 Task: Create a due date automation trigger when advanced on, on the wednesday of the week a card is due add content with a name containing resume at 11:00 AM.
Action: Mouse moved to (843, 259)
Screenshot: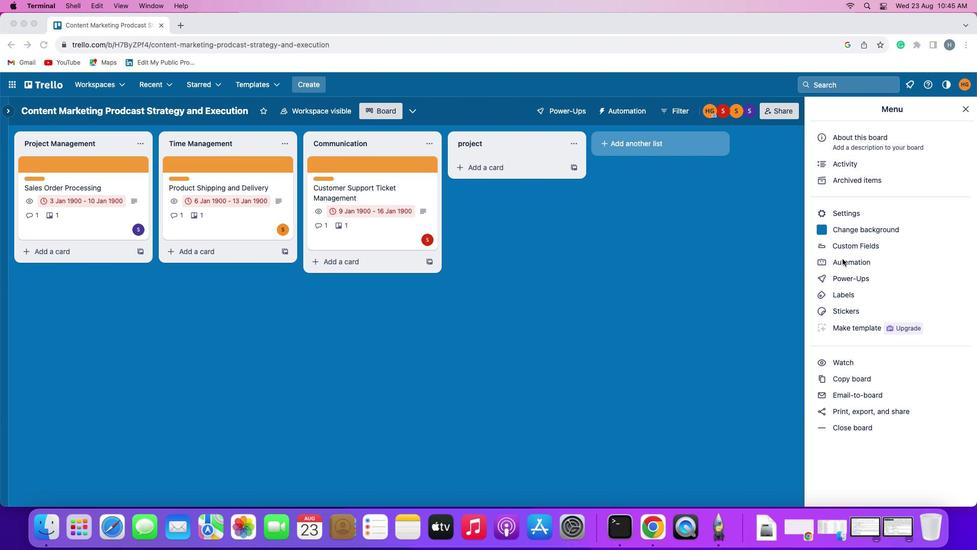
Action: Mouse pressed left at (843, 259)
Screenshot: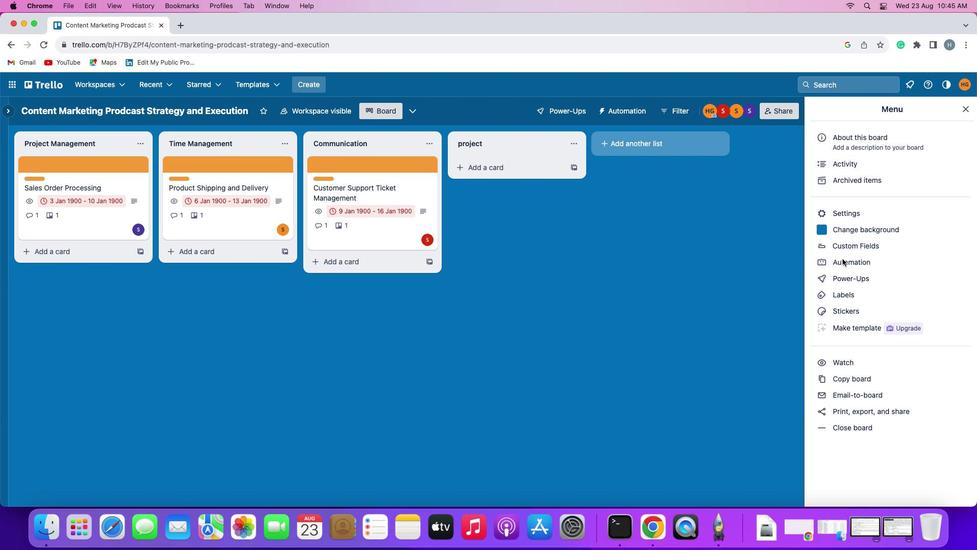 
Action: Mouse pressed left at (843, 259)
Screenshot: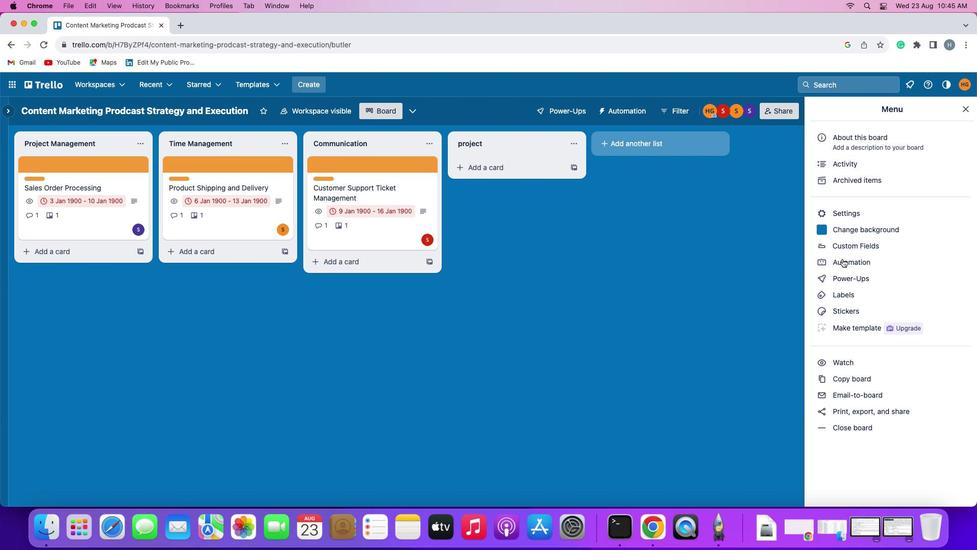 
Action: Mouse moved to (77, 235)
Screenshot: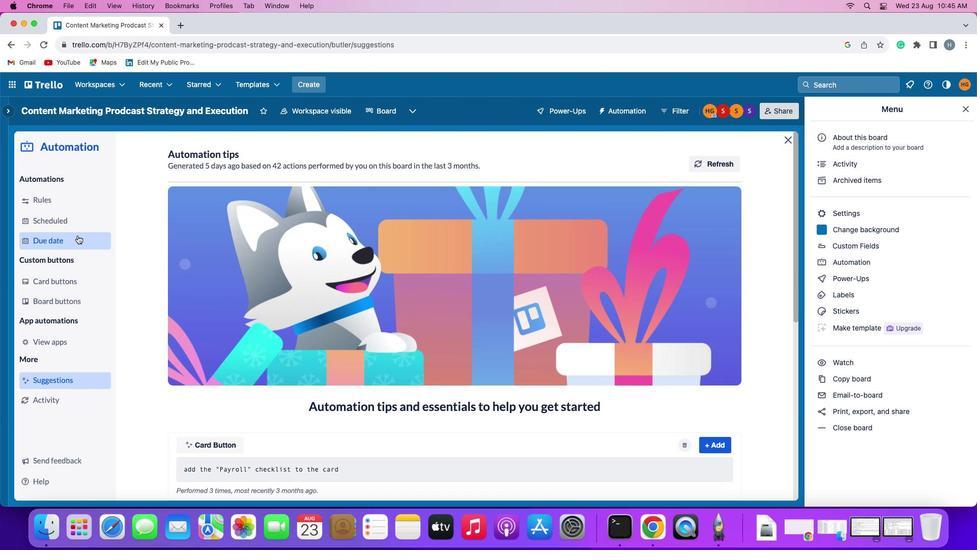 
Action: Mouse pressed left at (77, 235)
Screenshot: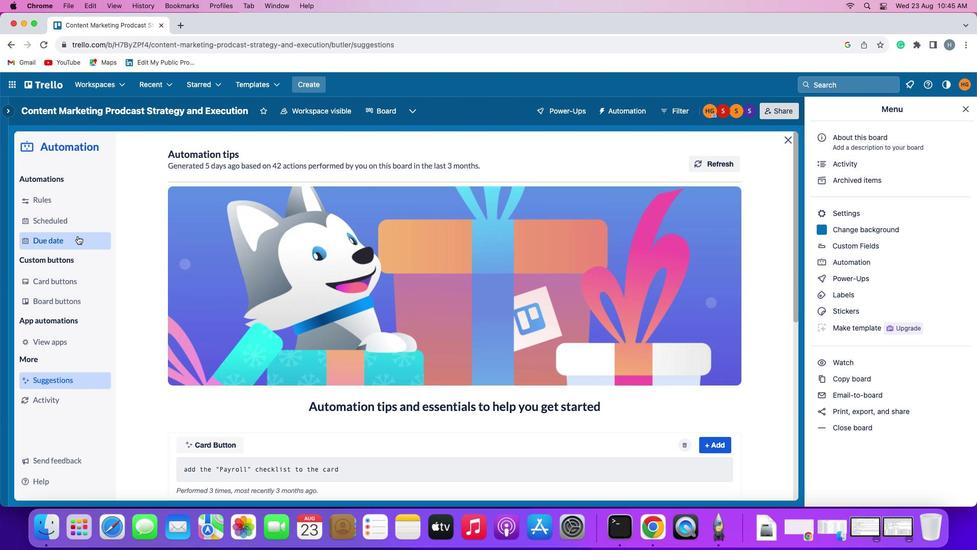 
Action: Mouse moved to (665, 155)
Screenshot: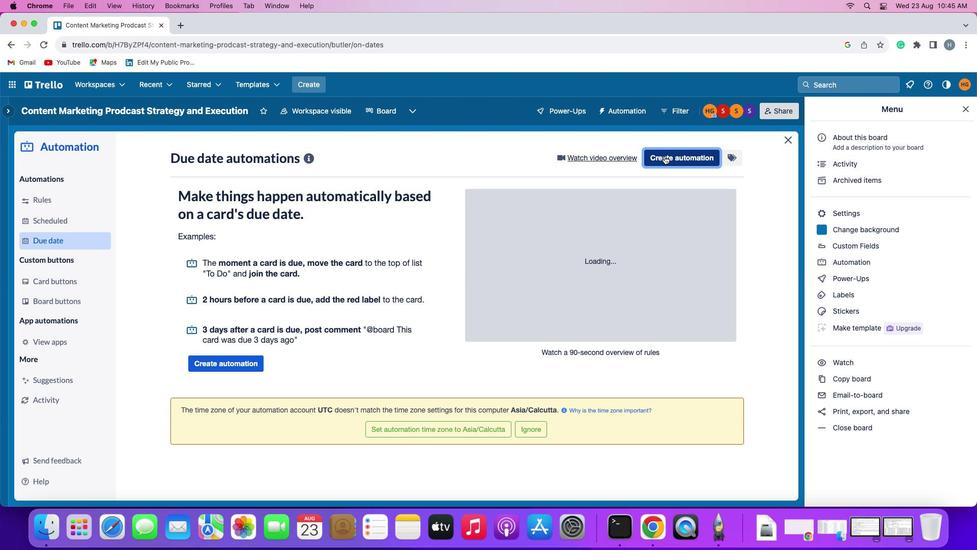 
Action: Mouse pressed left at (665, 155)
Screenshot: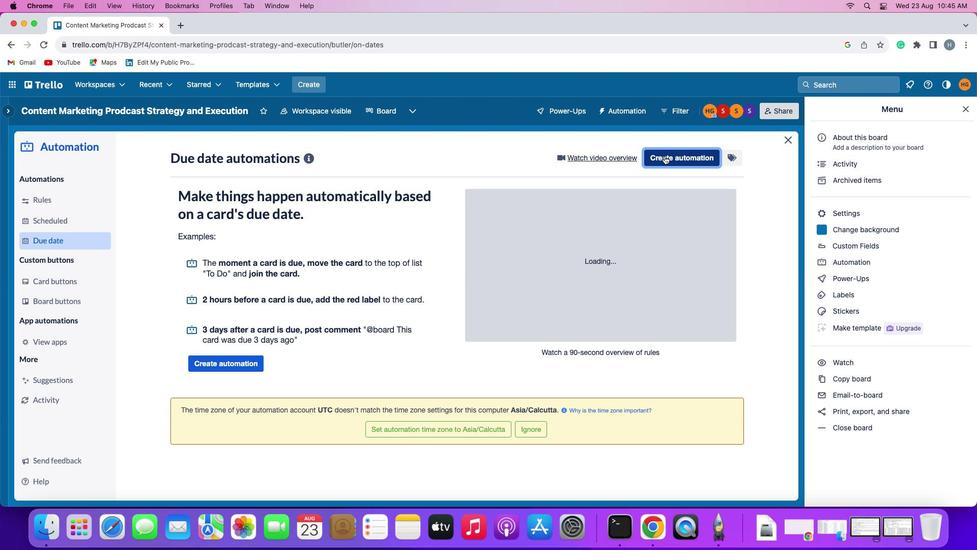 
Action: Mouse moved to (262, 256)
Screenshot: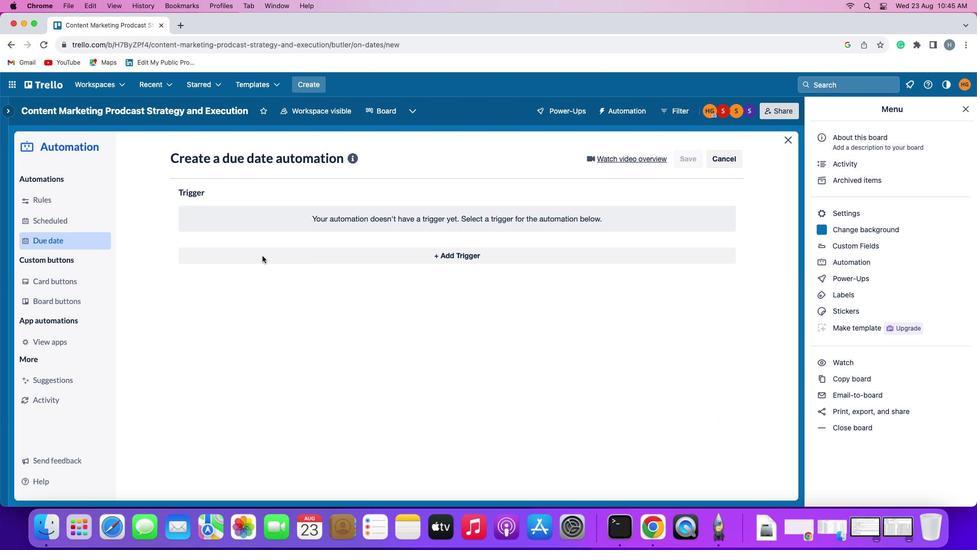 
Action: Mouse pressed left at (262, 256)
Screenshot: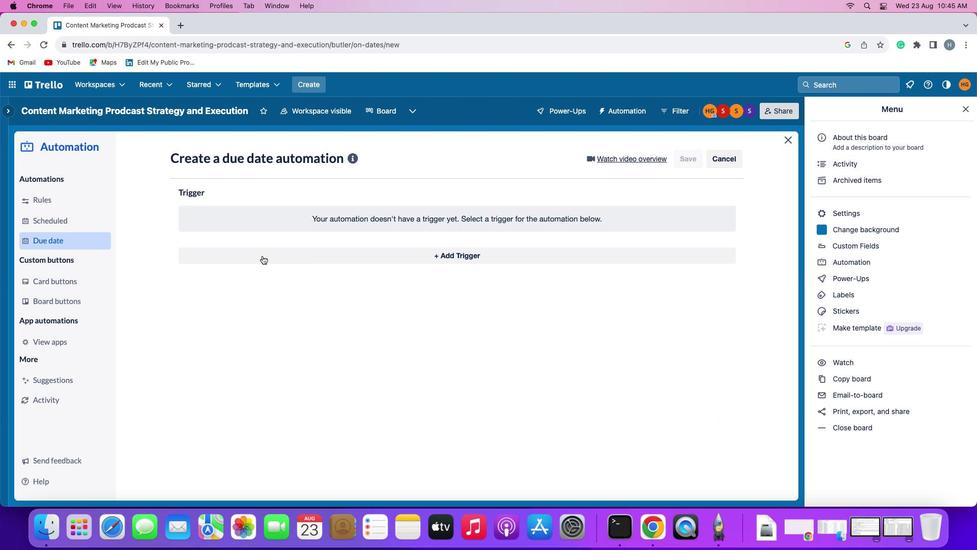 
Action: Mouse moved to (237, 447)
Screenshot: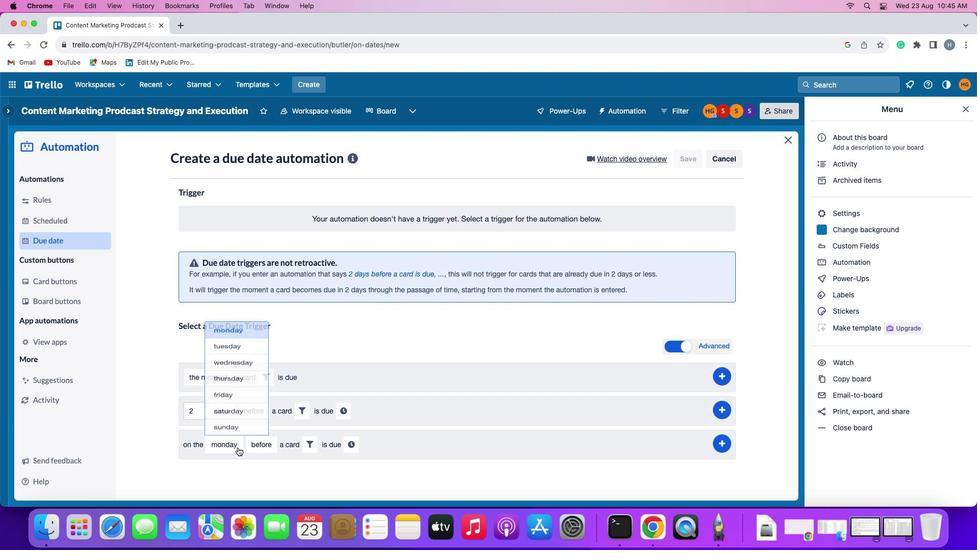 
Action: Mouse pressed left at (237, 447)
Screenshot: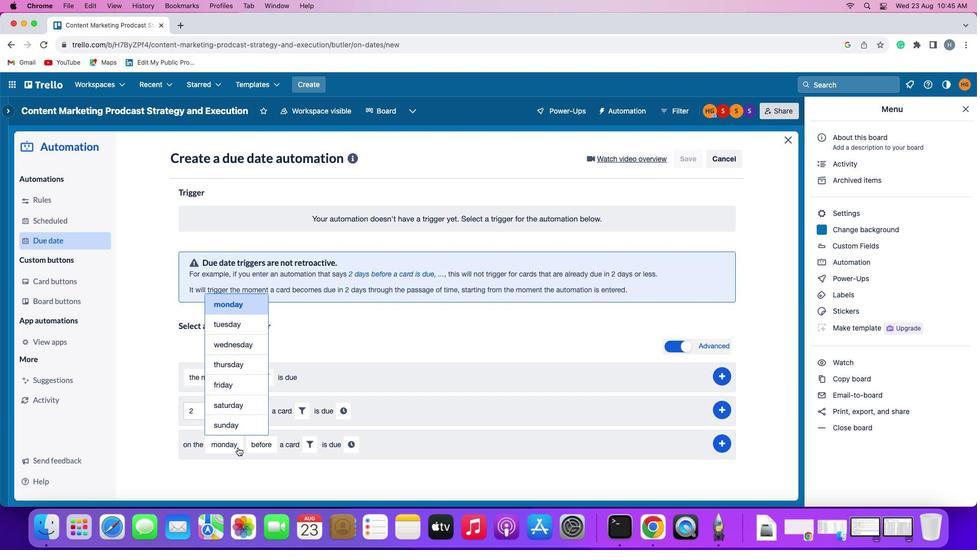 
Action: Mouse moved to (244, 345)
Screenshot: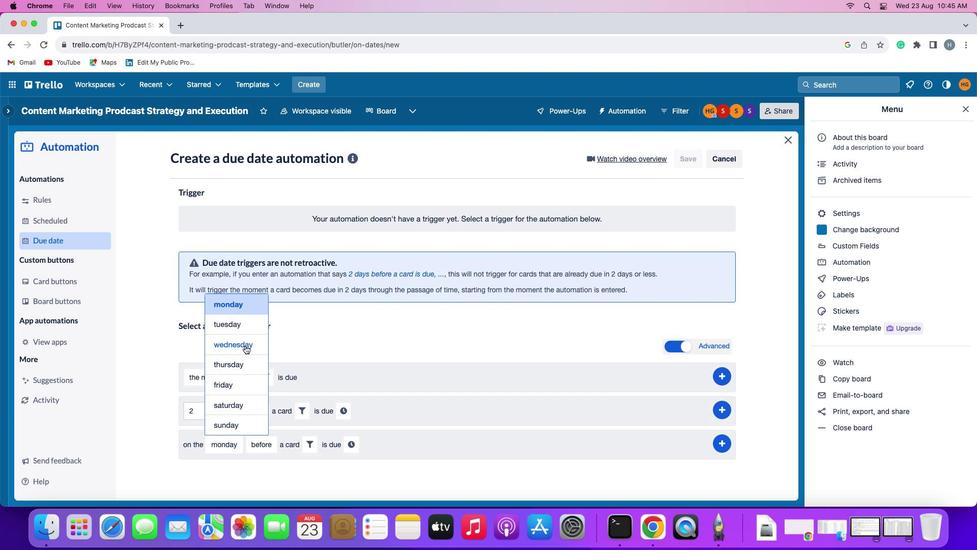 
Action: Mouse pressed left at (244, 345)
Screenshot: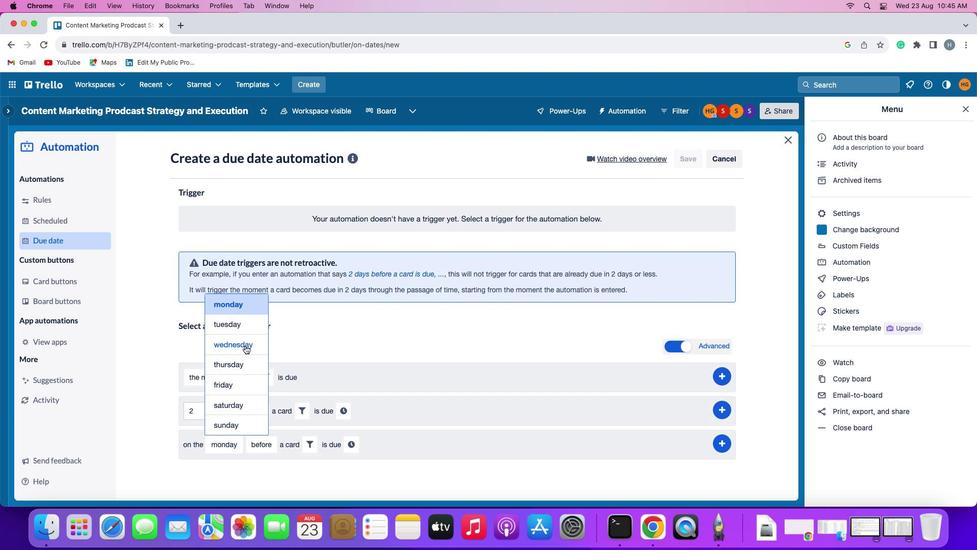 
Action: Mouse moved to (271, 438)
Screenshot: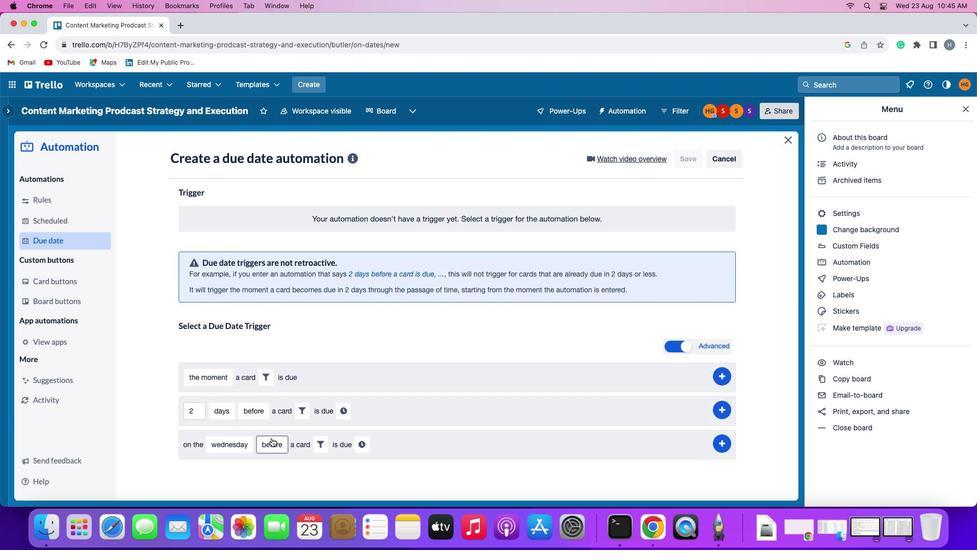 
Action: Mouse pressed left at (271, 438)
Screenshot: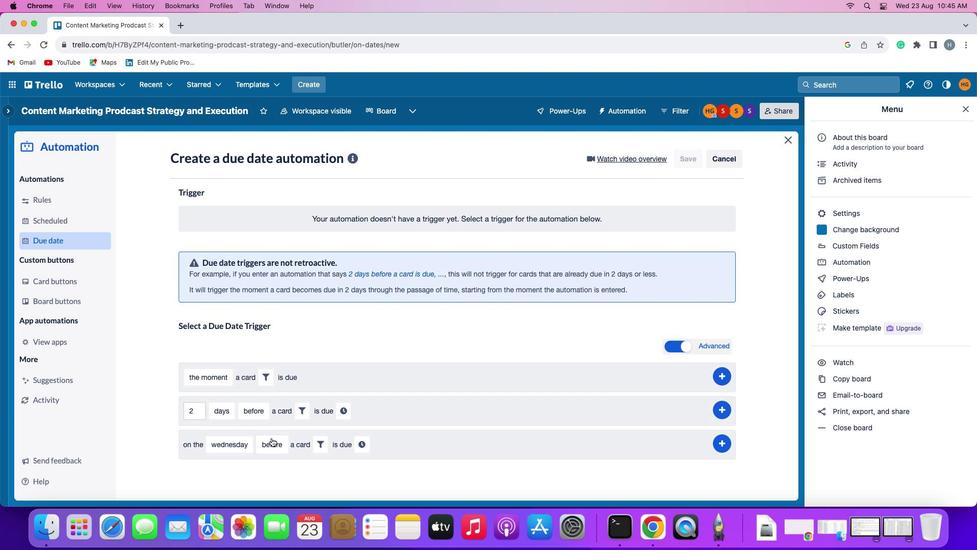 
Action: Mouse moved to (285, 404)
Screenshot: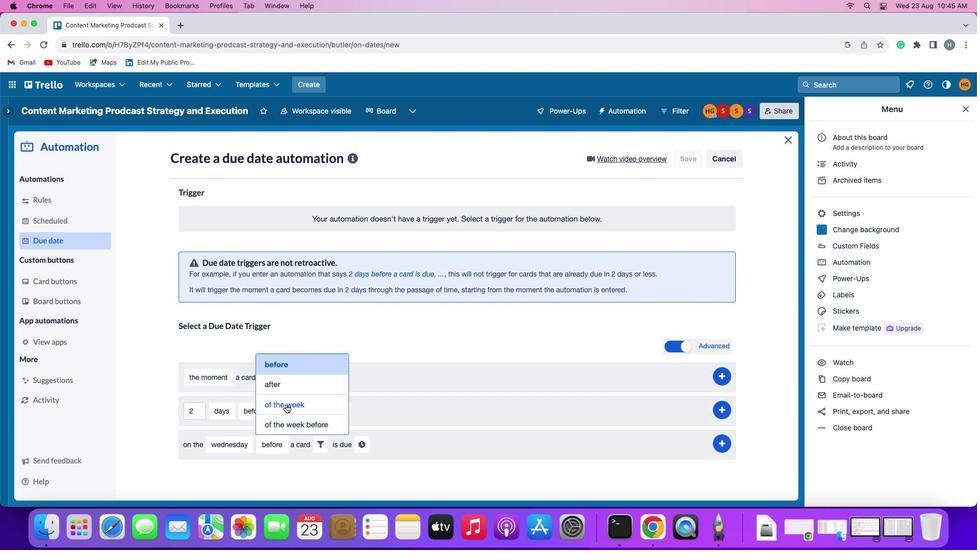 
Action: Mouse pressed left at (285, 404)
Screenshot: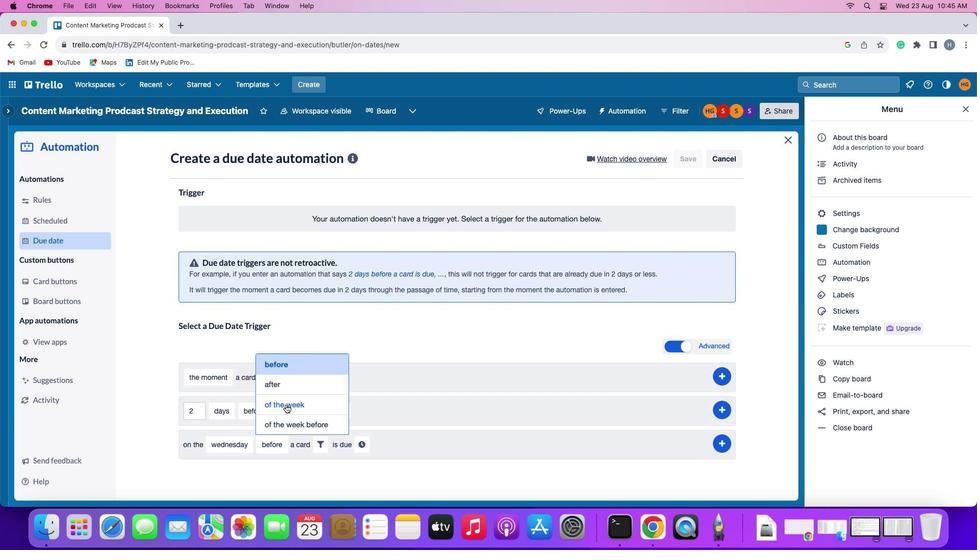 
Action: Mouse moved to (343, 444)
Screenshot: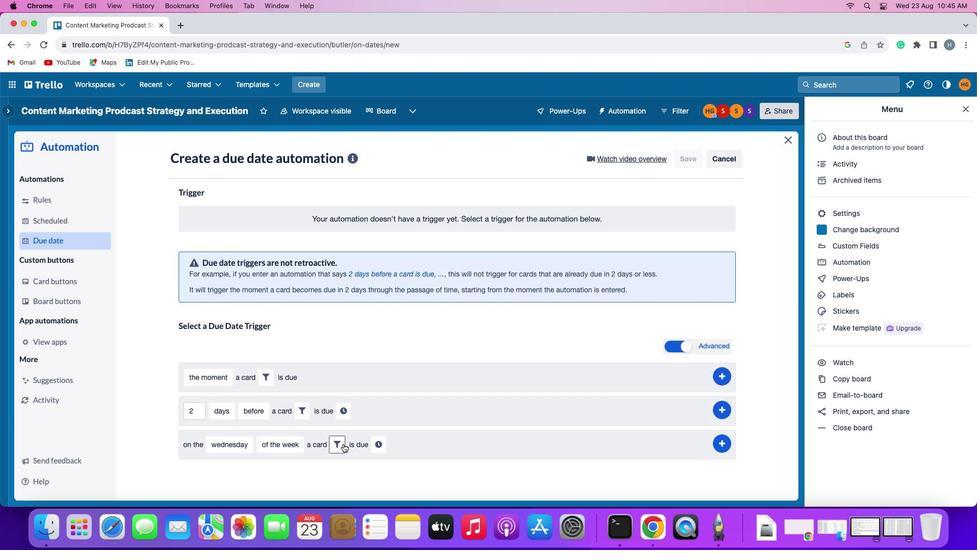 
Action: Mouse pressed left at (343, 444)
Screenshot: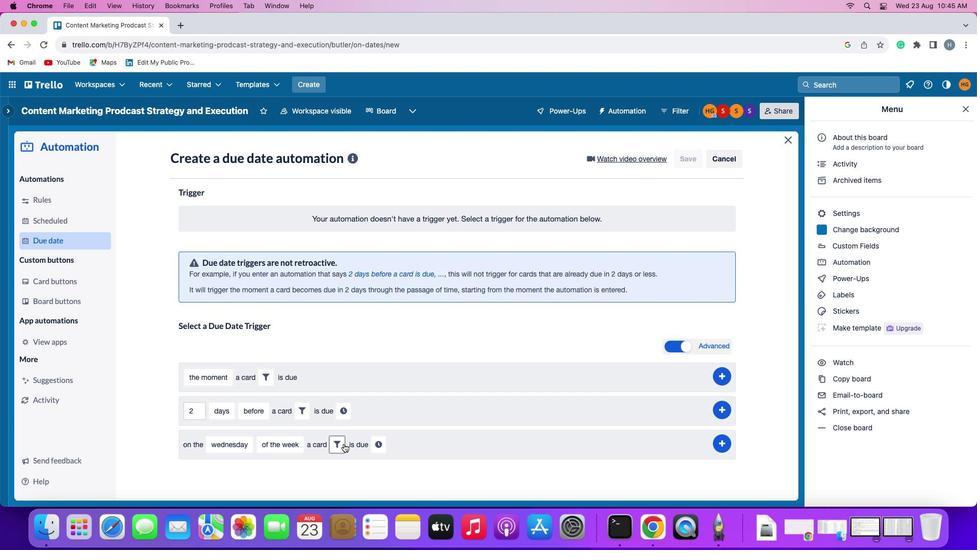 
Action: Mouse moved to (462, 472)
Screenshot: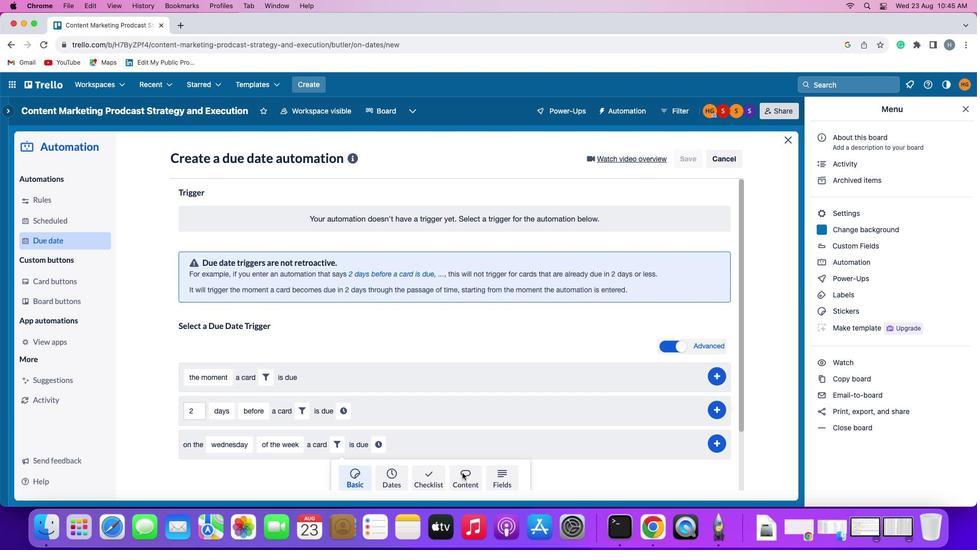 
Action: Mouse pressed left at (462, 472)
Screenshot: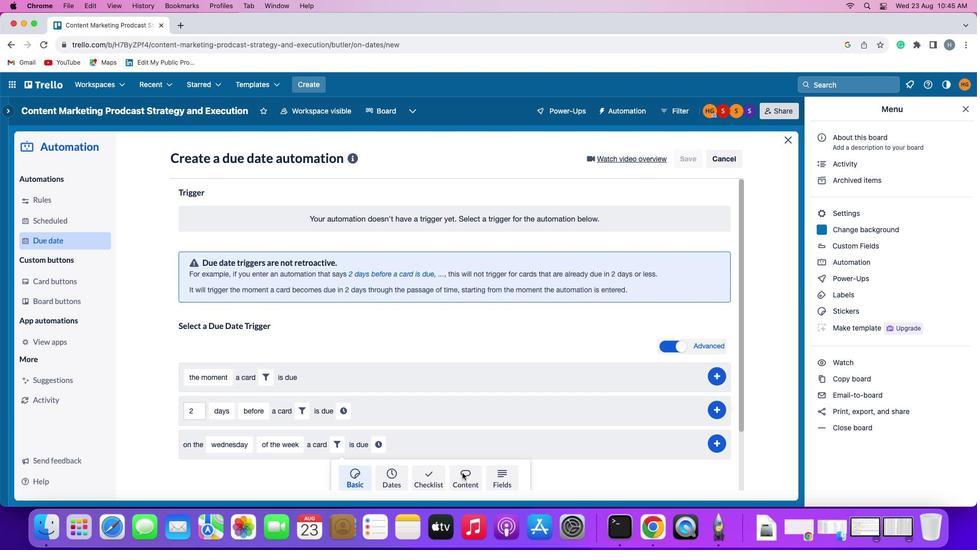 
Action: Mouse moved to (426, 459)
Screenshot: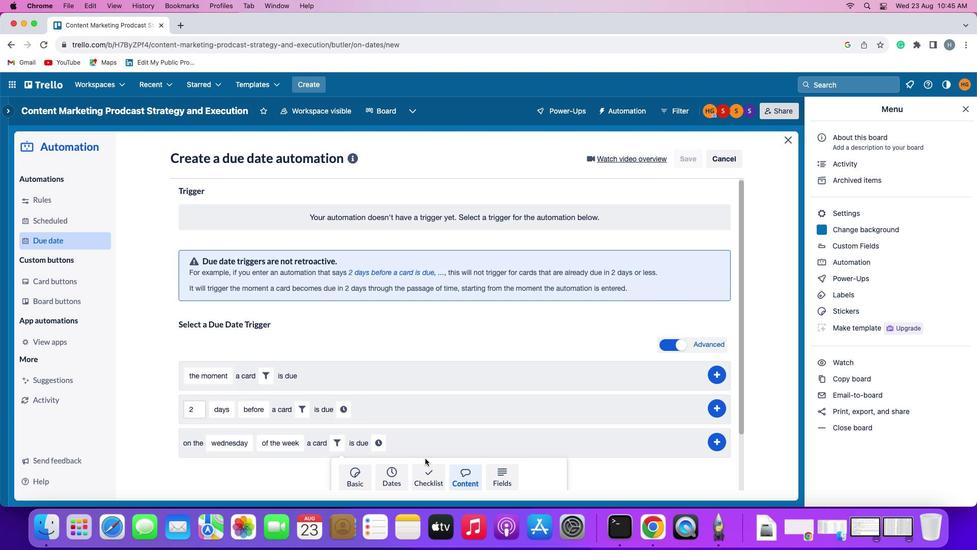 
Action: Mouse scrolled (426, 459) with delta (0, 0)
Screenshot: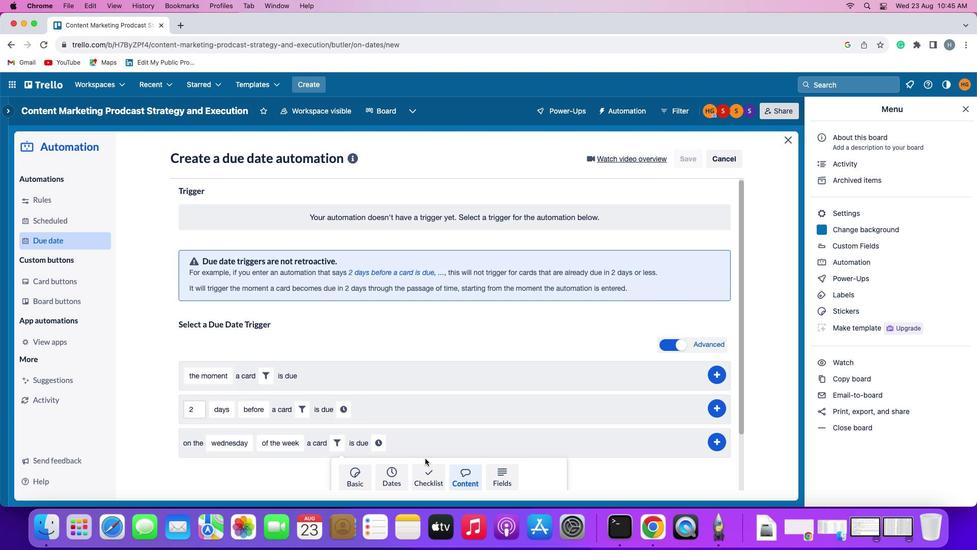 
Action: Mouse moved to (425, 458)
Screenshot: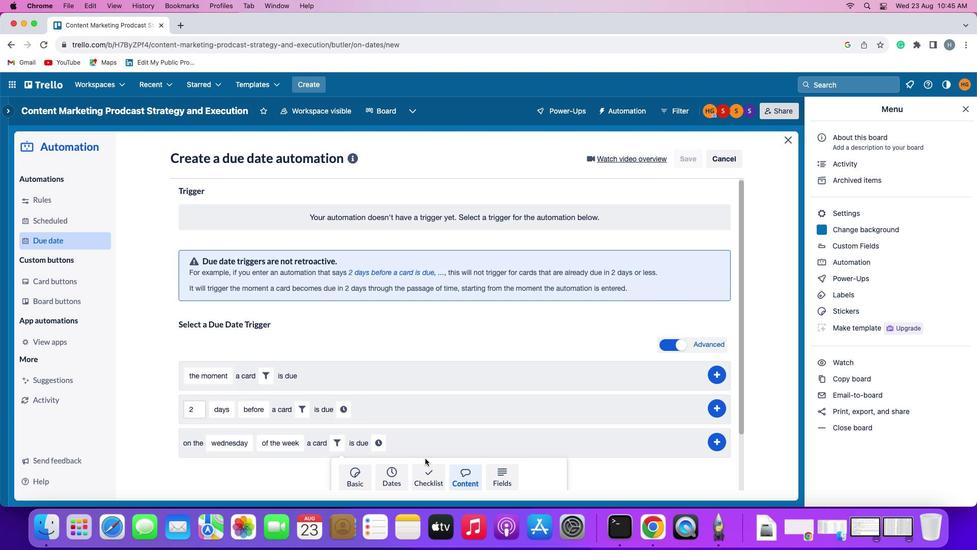 
Action: Mouse scrolled (425, 458) with delta (0, 0)
Screenshot: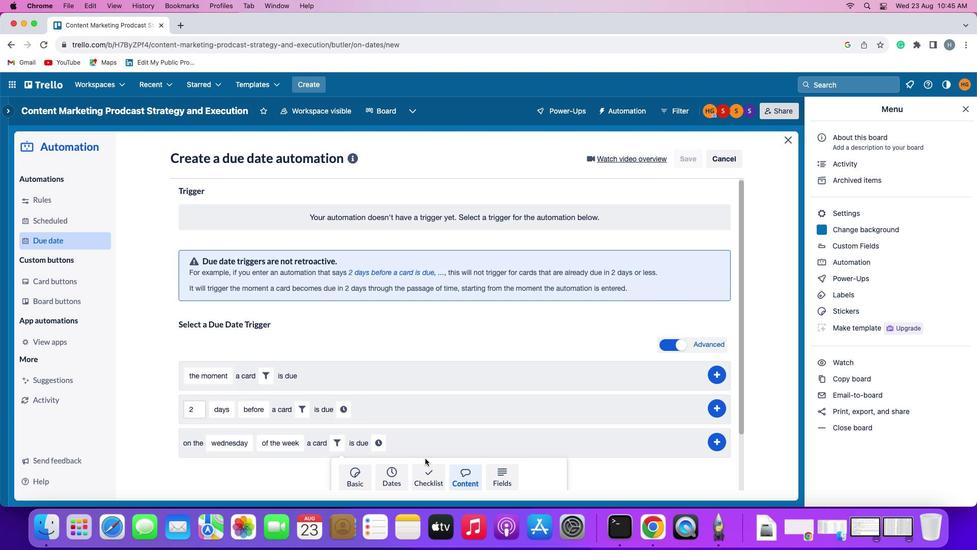 
Action: Mouse moved to (425, 458)
Screenshot: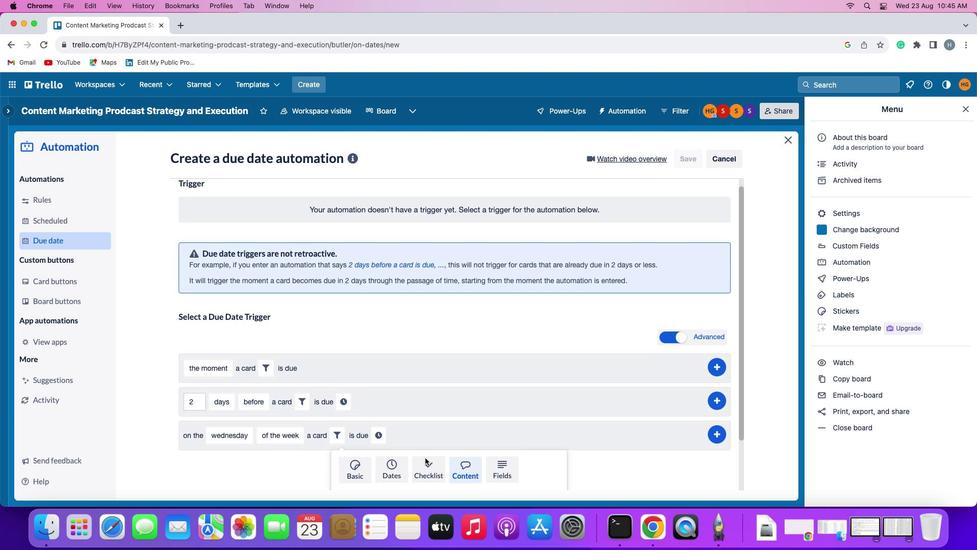 
Action: Mouse scrolled (425, 458) with delta (0, -1)
Screenshot: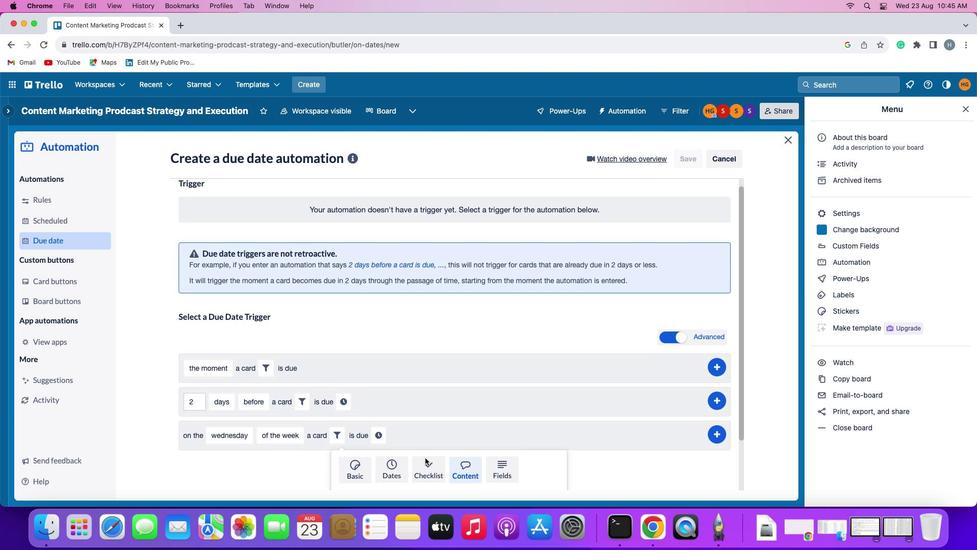 
Action: Mouse moved to (425, 458)
Screenshot: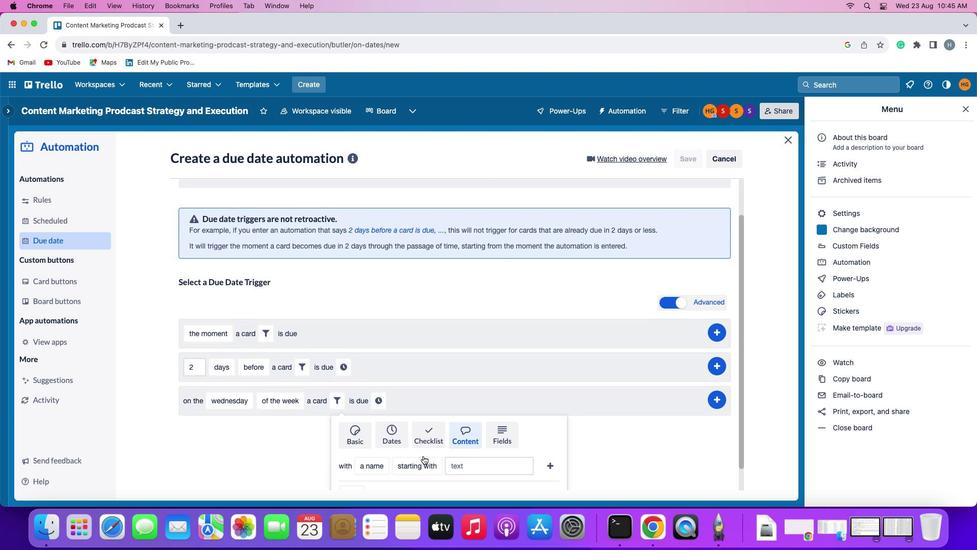 
Action: Mouse scrolled (425, 458) with delta (0, -2)
Screenshot: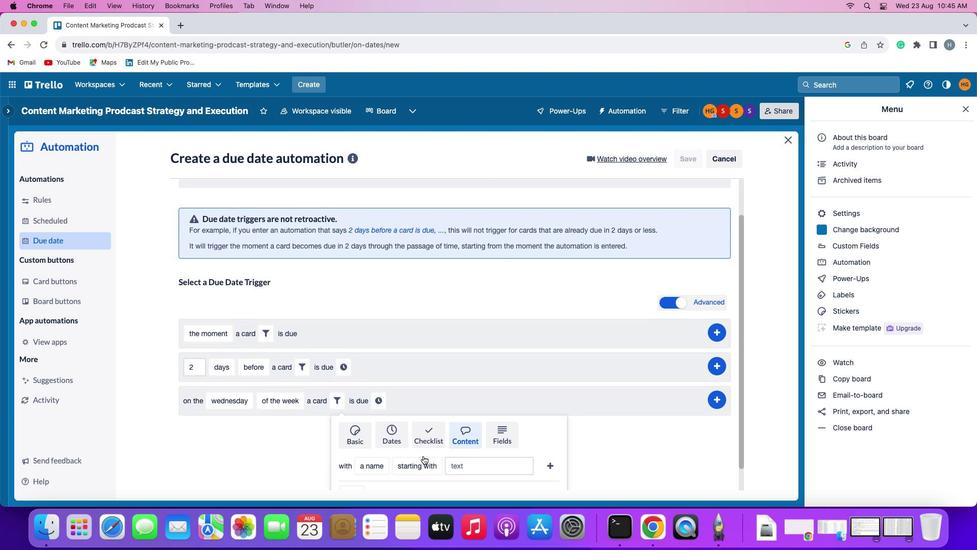 
Action: Mouse moved to (423, 456)
Screenshot: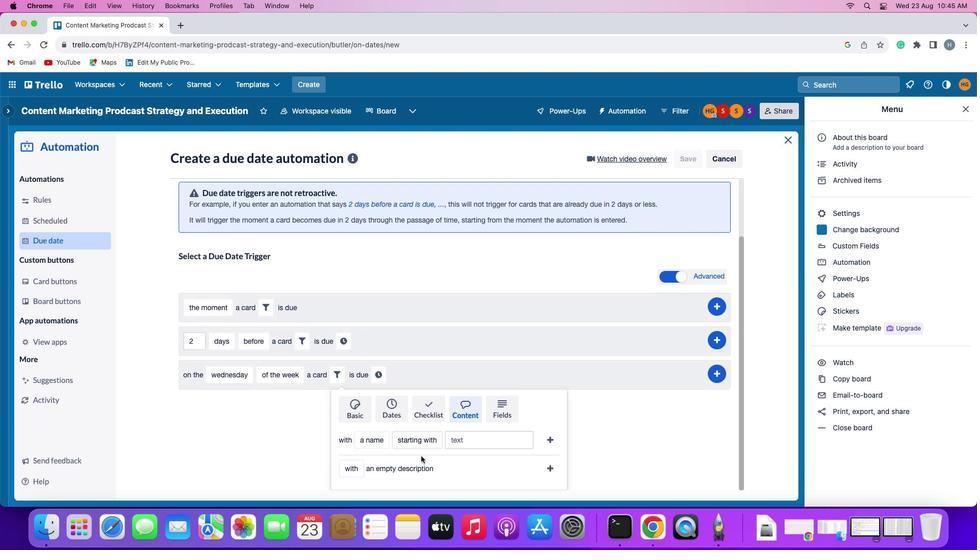 
Action: Mouse scrolled (423, 456) with delta (0, -2)
Screenshot: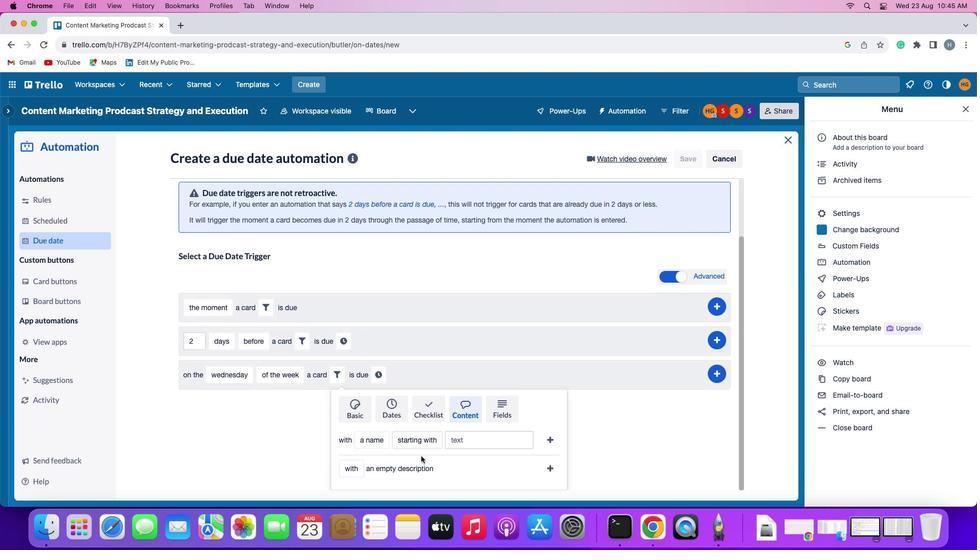 
Action: Mouse moved to (416, 441)
Screenshot: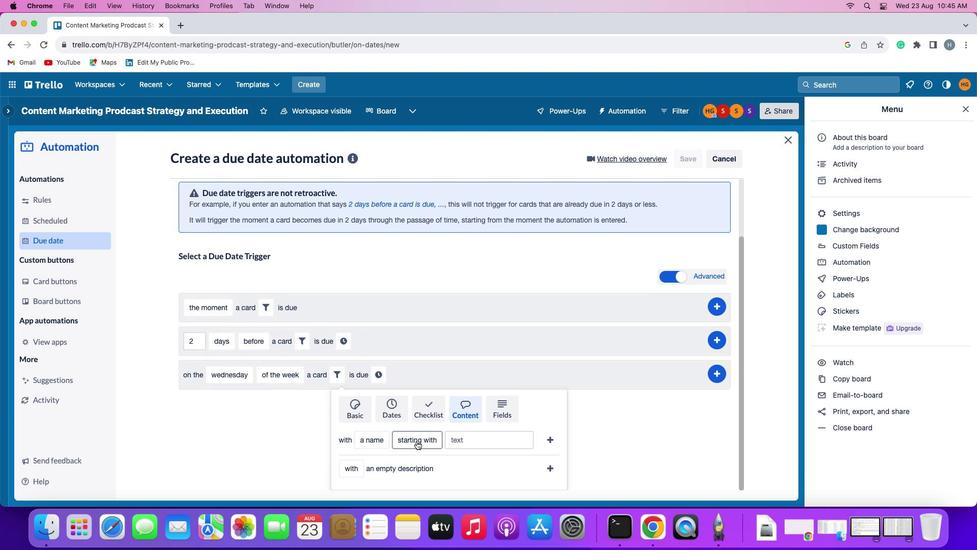 
Action: Mouse pressed left at (416, 441)
Screenshot: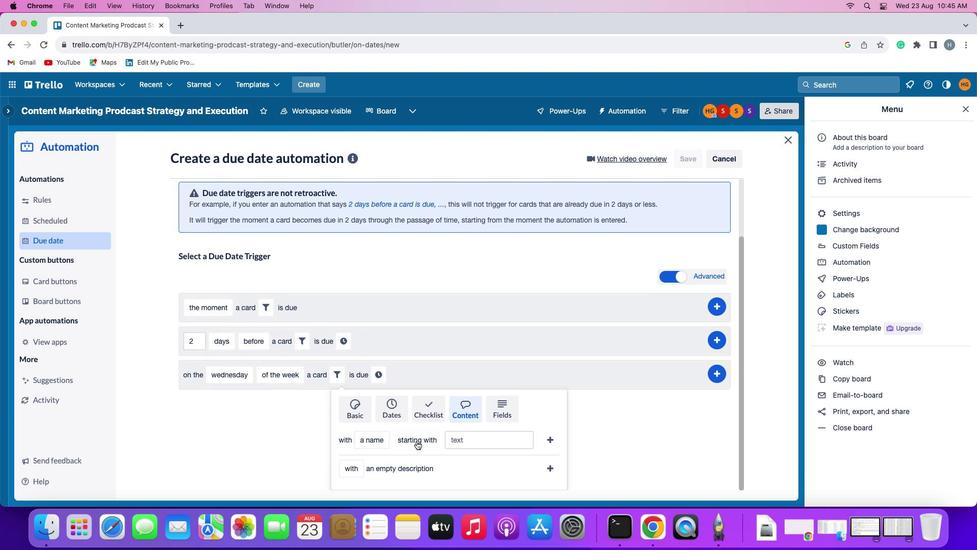 
Action: Mouse moved to (429, 360)
Screenshot: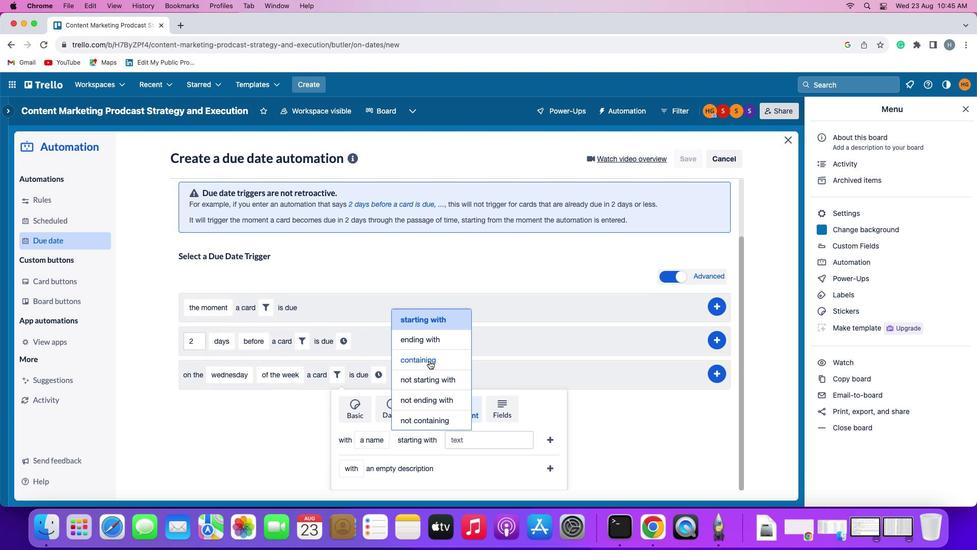 
Action: Mouse pressed left at (429, 360)
Screenshot: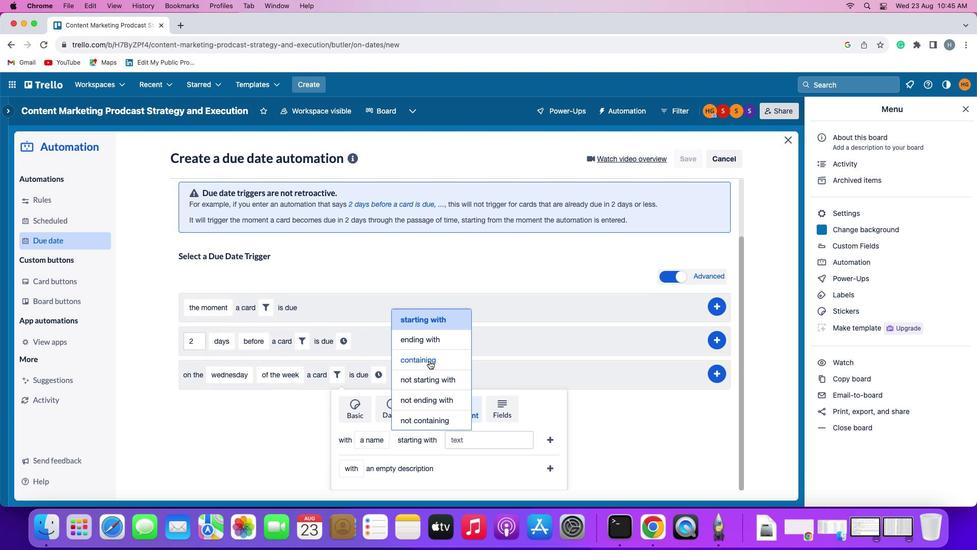 
Action: Mouse moved to (477, 441)
Screenshot: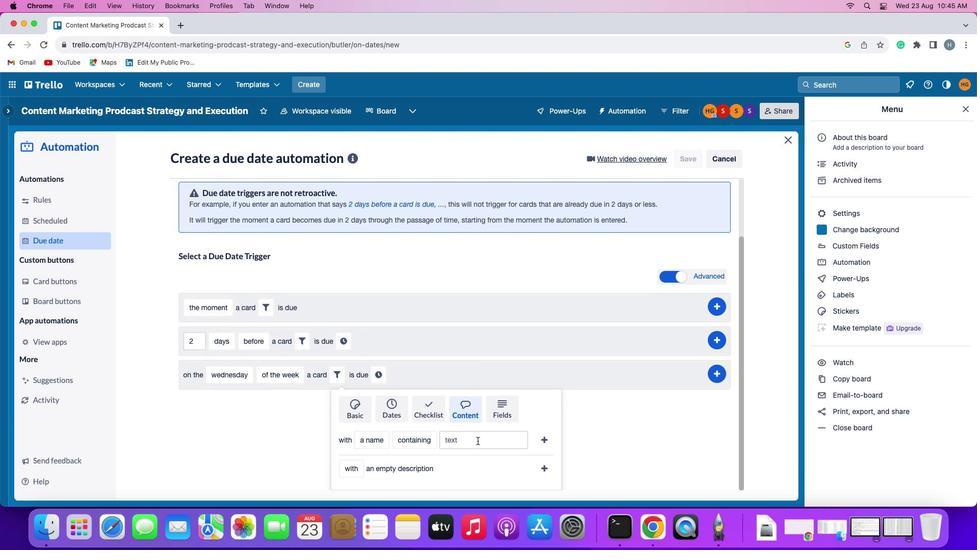 
Action: Mouse pressed left at (477, 441)
Screenshot: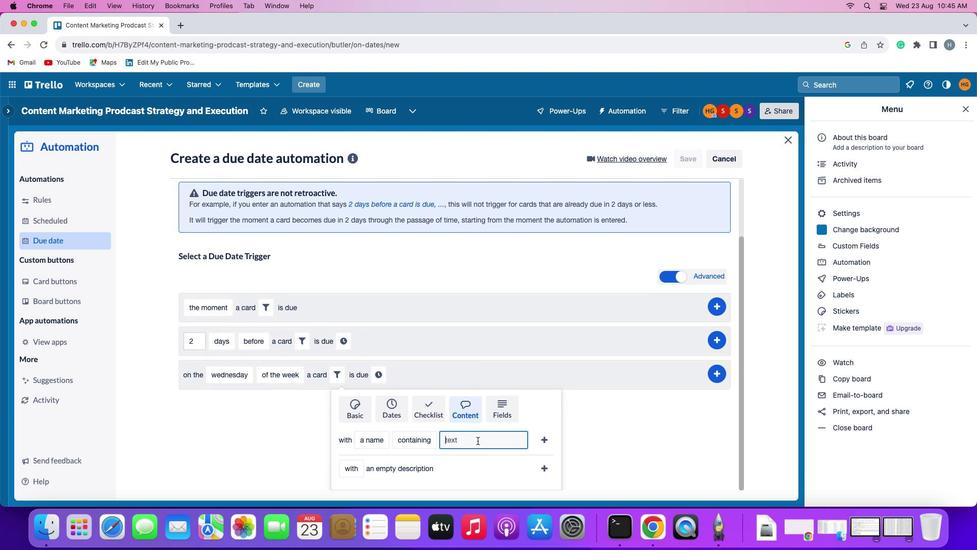
Action: Mouse moved to (477, 441)
Screenshot: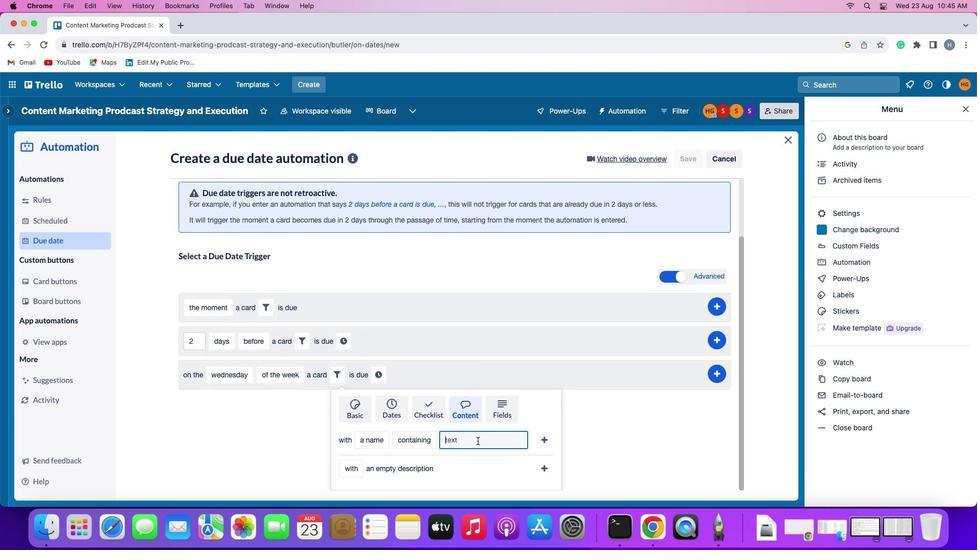 
Action: Key pressed 'r''e''s''u''m''e'
Screenshot: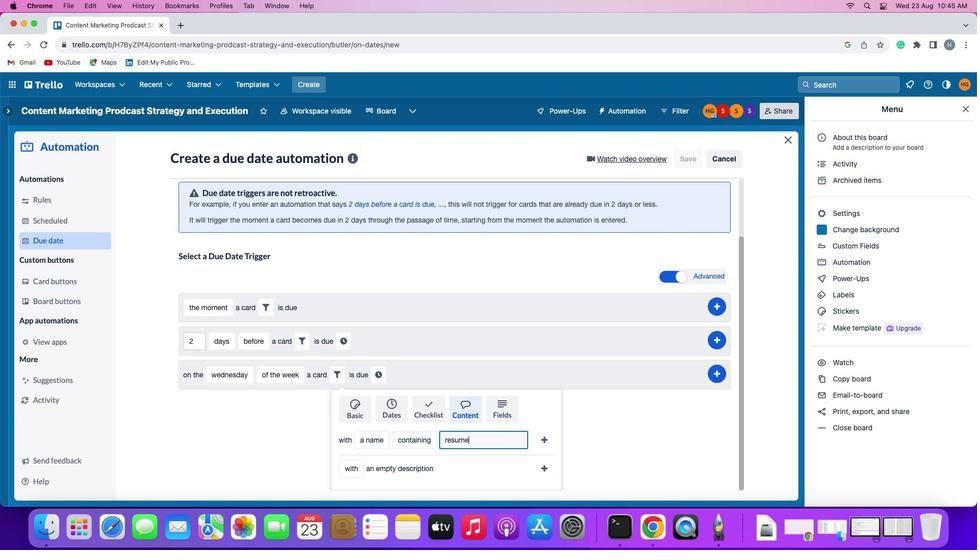 
Action: Mouse moved to (540, 437)
Screenshot: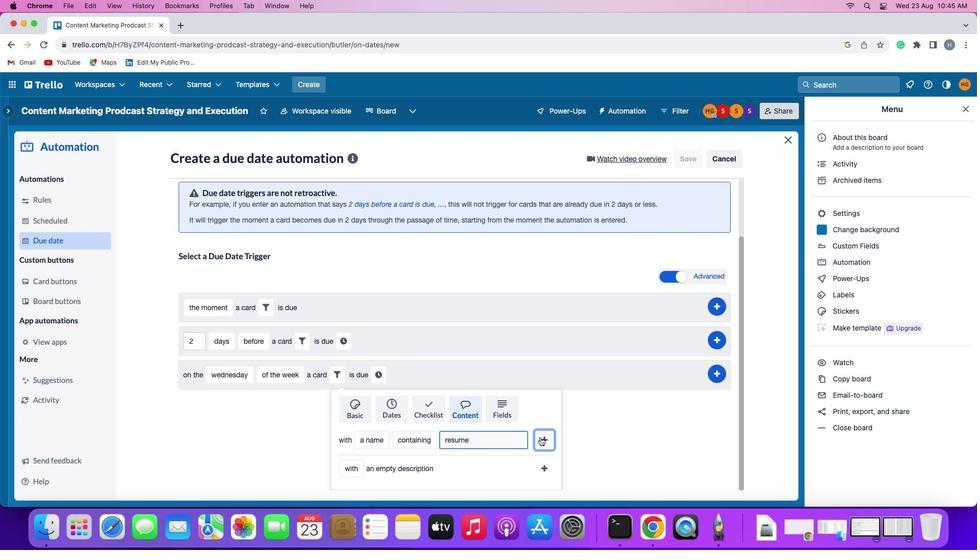 
Action: Mouse pressed left at (540, 437)
Screenshot: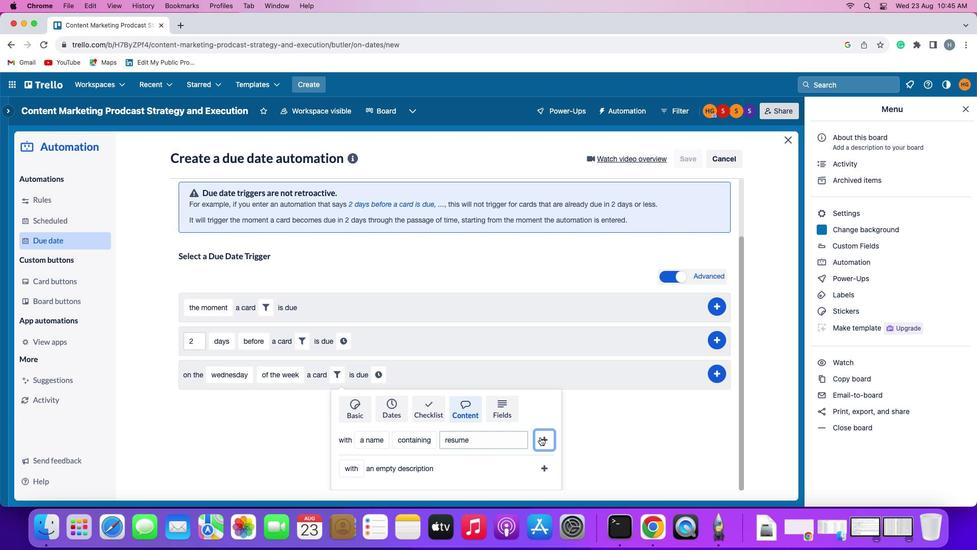 
Action: Mouse moved to (512, 434)
Screenshot: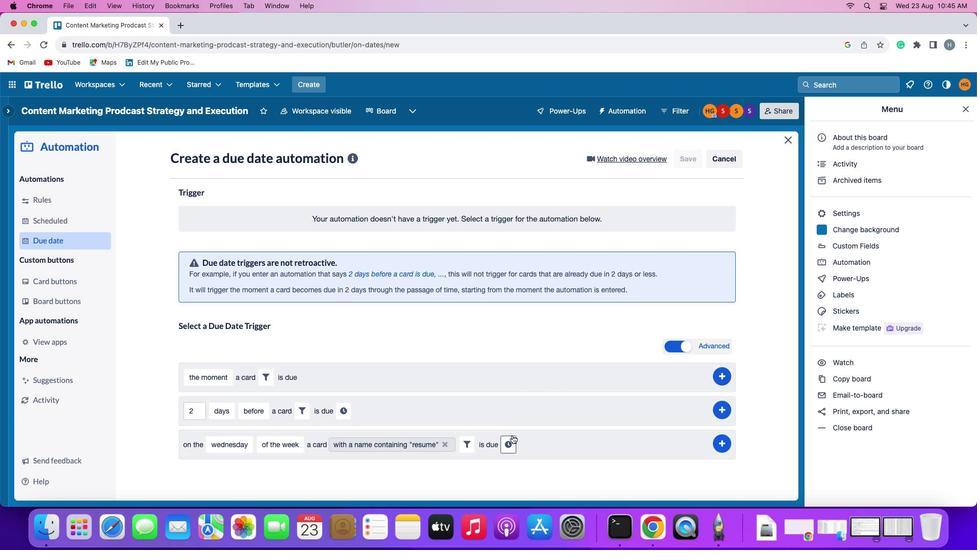 
Action: Mouse pressed left at (512, 434)
Screenshot: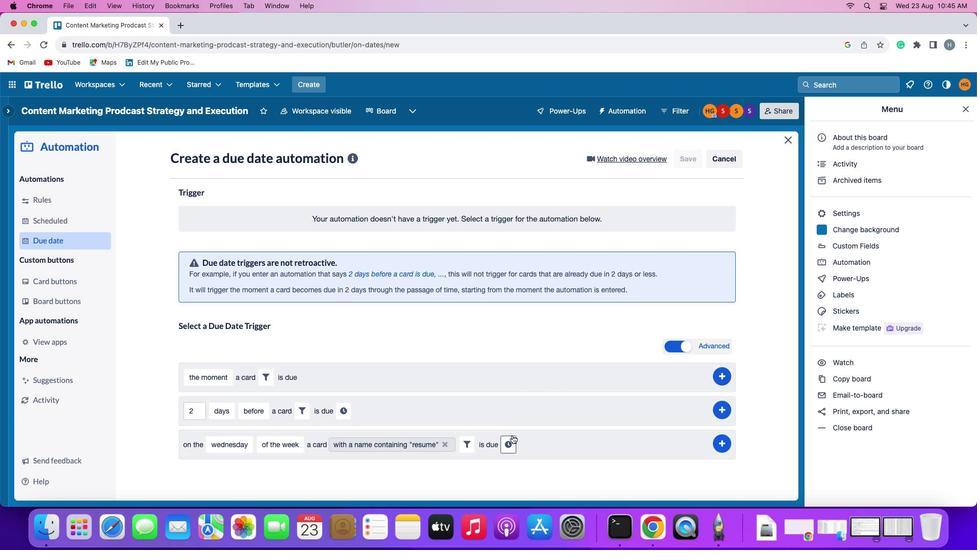 
Action: Mouse moved to (536, 445)
Screenshot: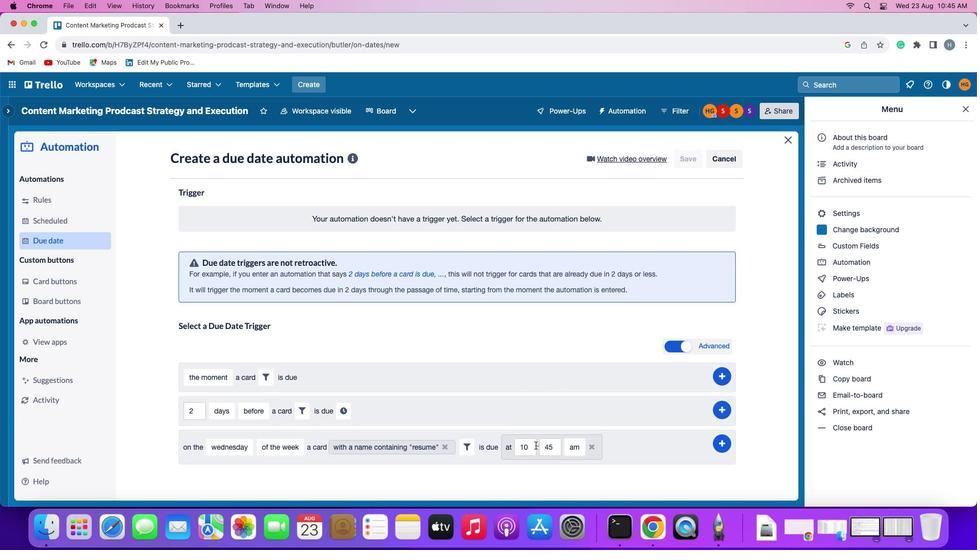 
Action: Mouse pressed left at (536, 445)
Screenshot: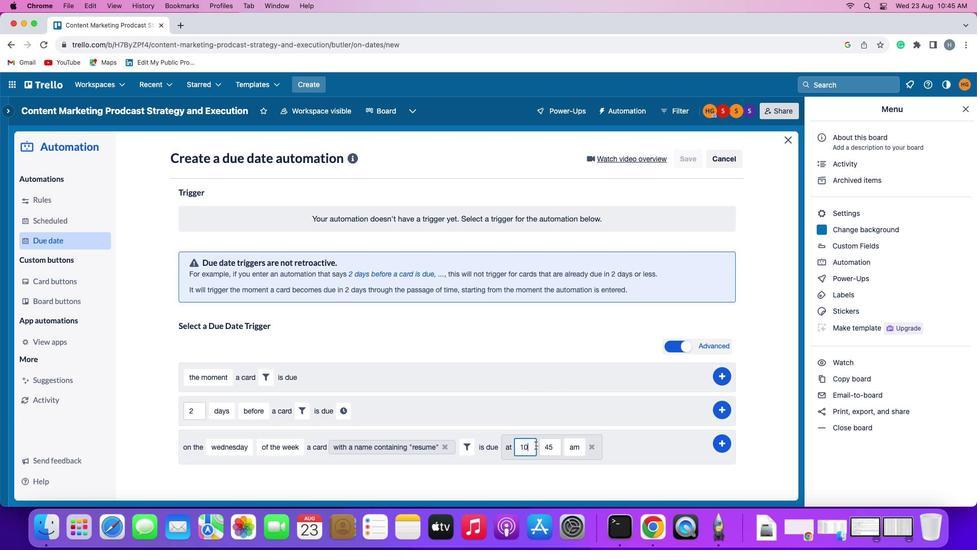 
Action: Mouse moved to (536, 445)
Screenshot: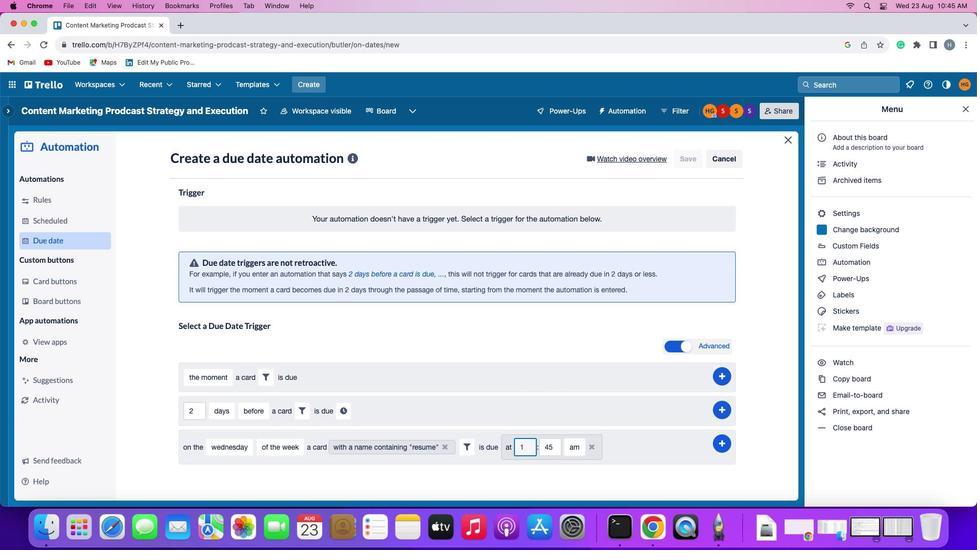 
Action: Key pressed Key.backspace
Screenshot: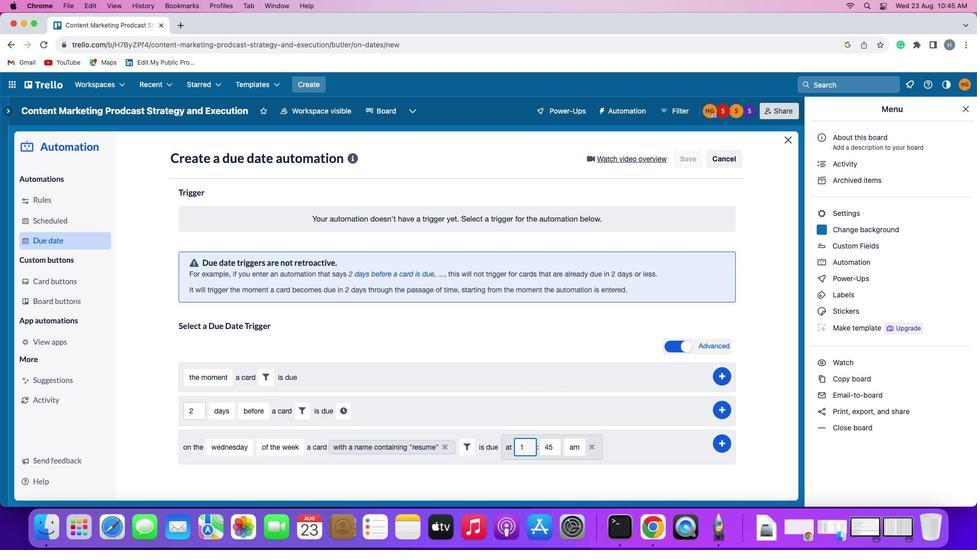 
Action: Mouse moved to (535, 445)
Screenshot: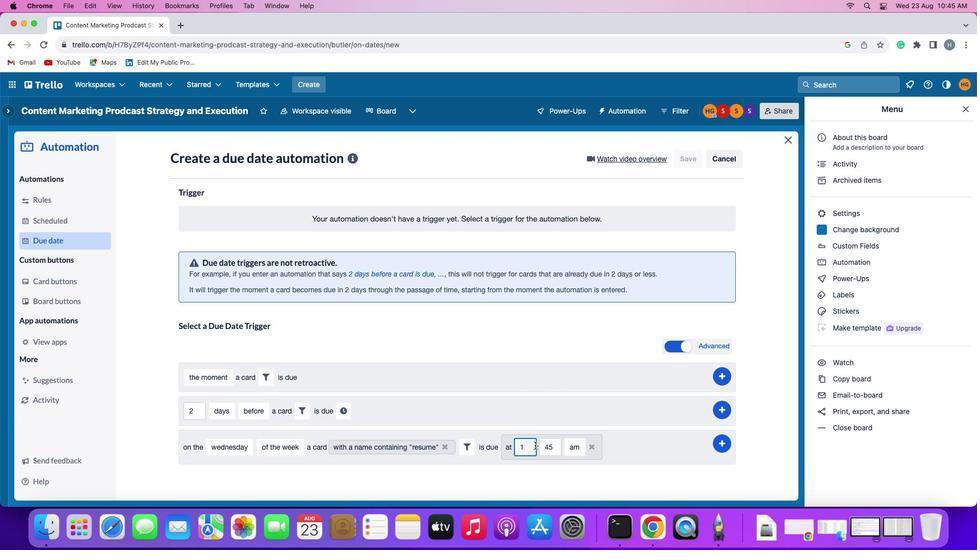 
Action: Key pressed '1'
Screenshot: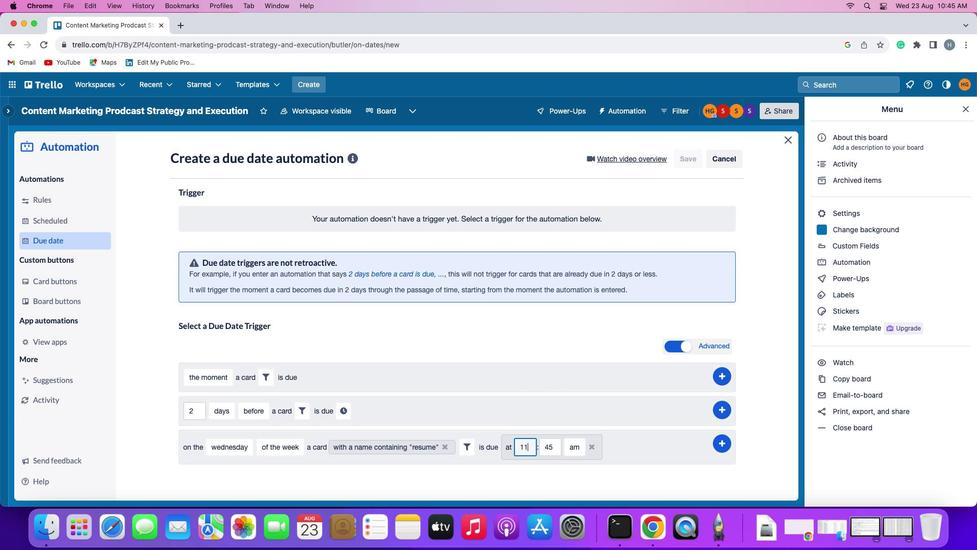 
Action: Mouse moved to (551, 447)
Screenshot: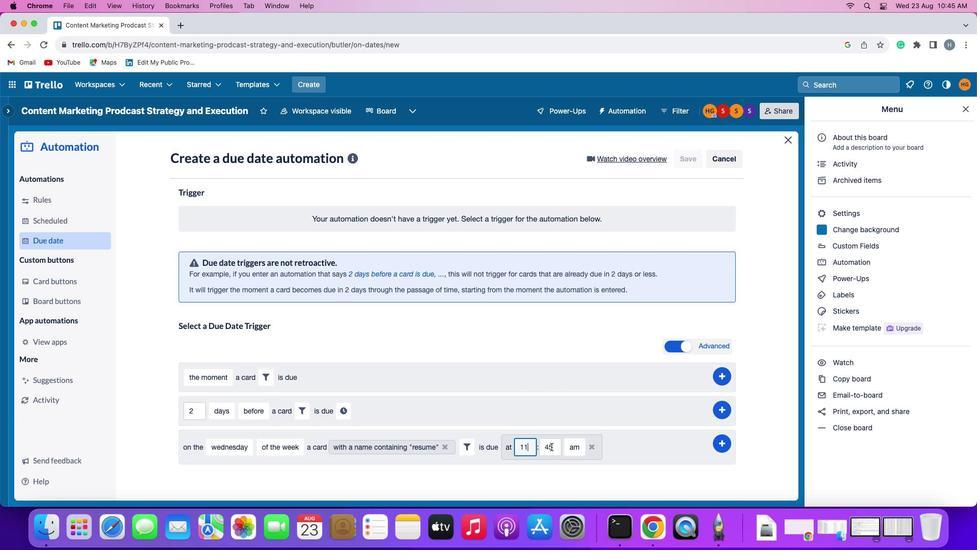 
Action: Mouse pressed left at (551, 447)
Screenshot: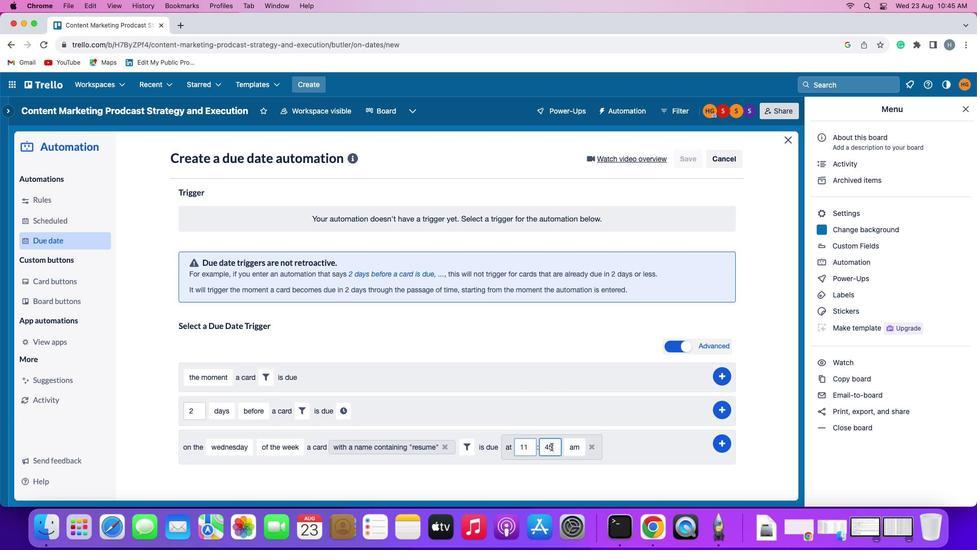
Action: Mouse moved to (552, 447)
Screenshot: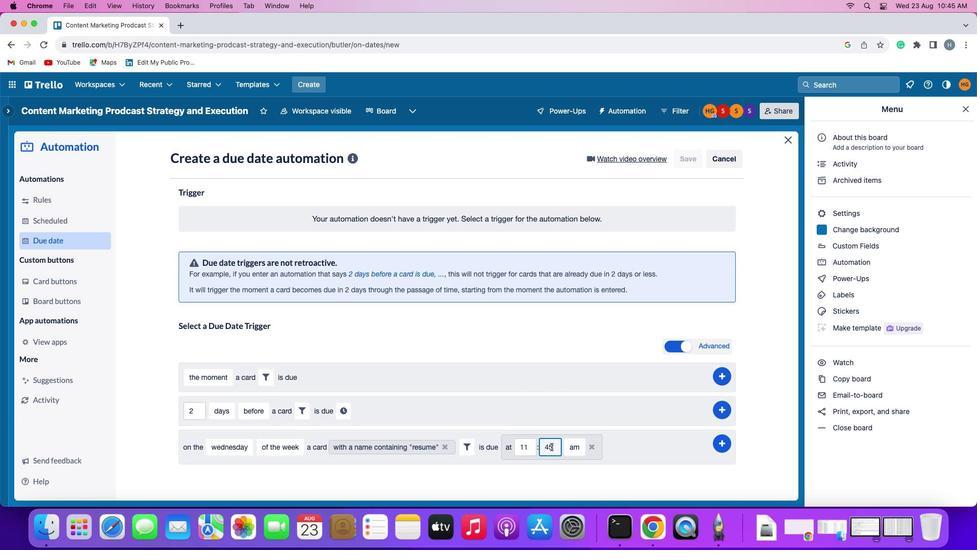 
Action: Key pressed Key.backspaceKey.backspace
Screenshot: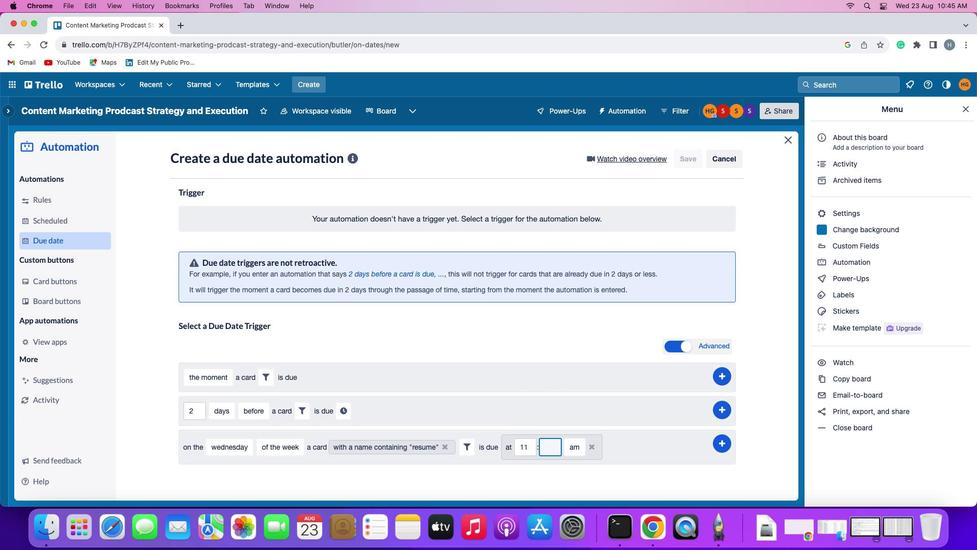 
Action: Mouse moved to (552, 447)
Screenshot: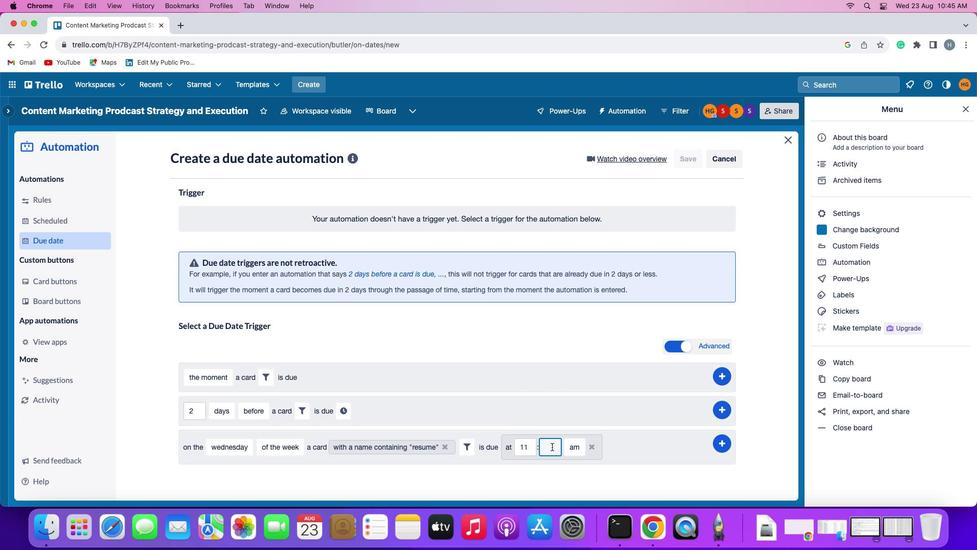 
Action: Key pressed '0''0'
Screenshot: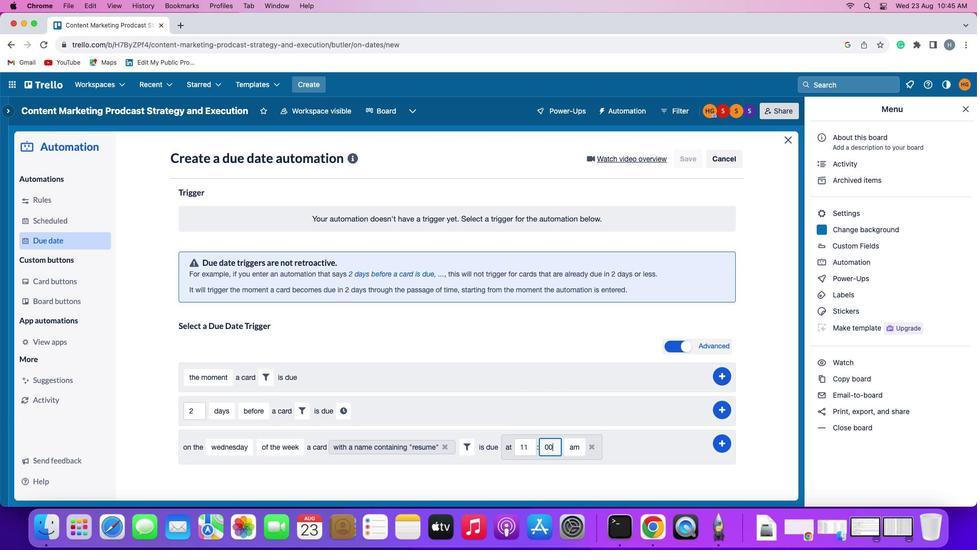 
Action: Mouse moved to (720, 442)
Screenshot: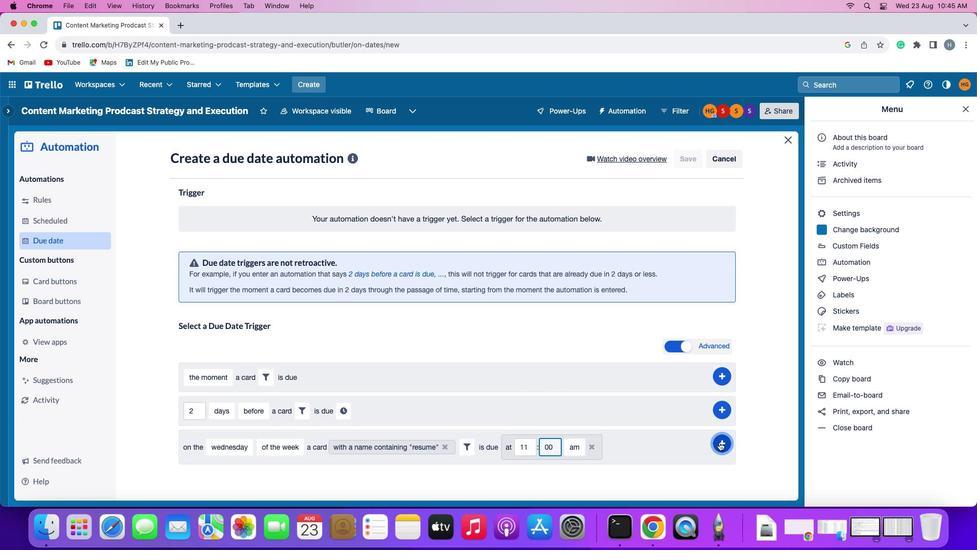 
Action: Mouse pressed left at (720, 442)
Screenshot: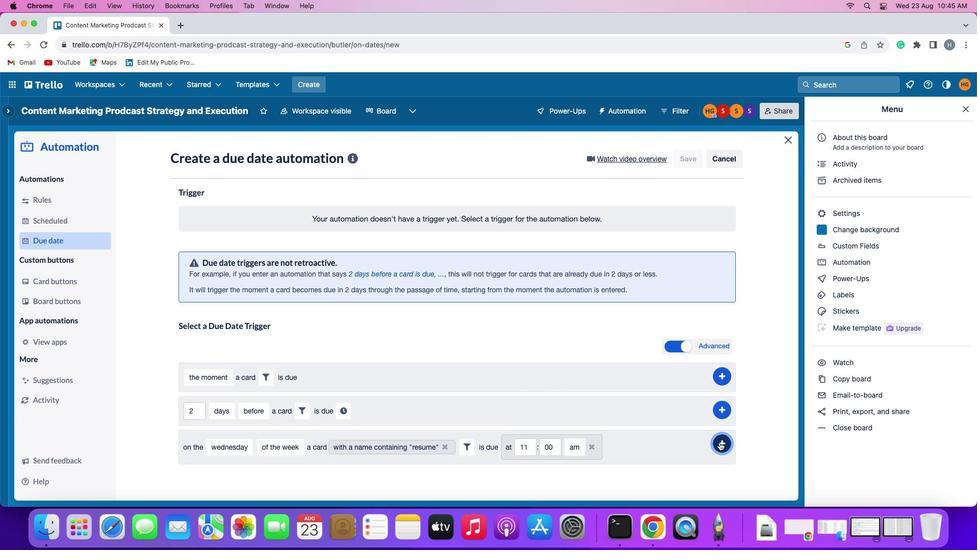 
Action: Mouse moved to (766, 350)
Screenshot: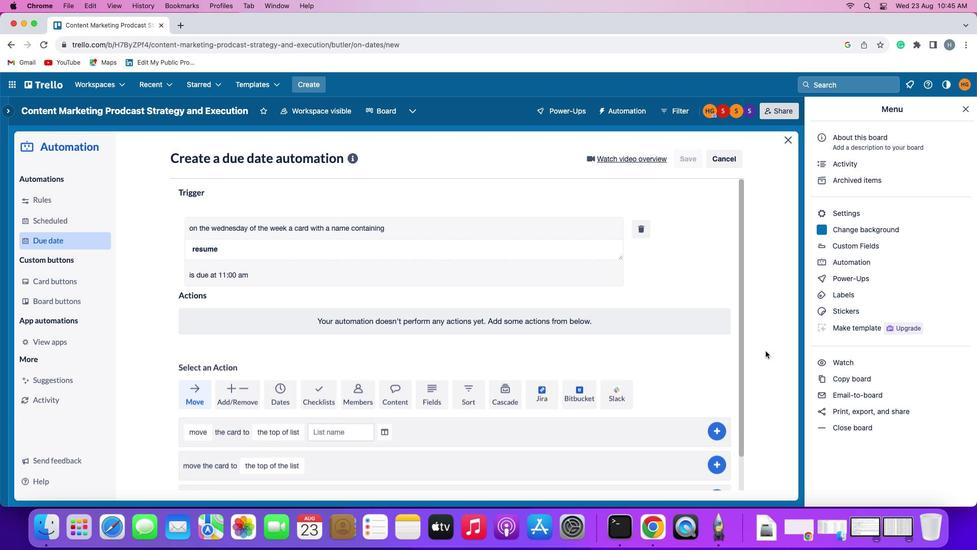 
